 Task: Start in the project UpwardTech the sprint 'Feature Fling', with a duration of 1 week.
Action: Mouse moved to (222, 229)
Screenshot: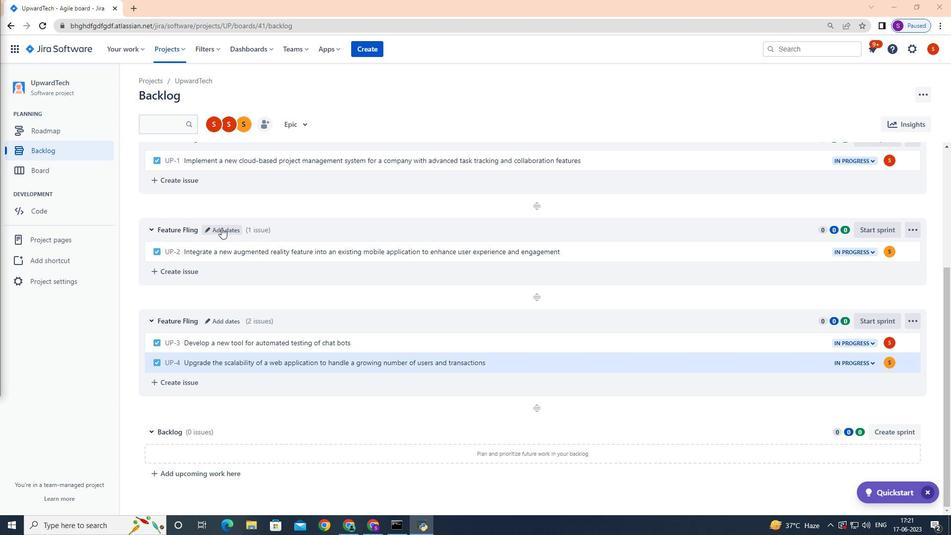 
Action: Mouse pressed left at (222, 229)
Screenshot: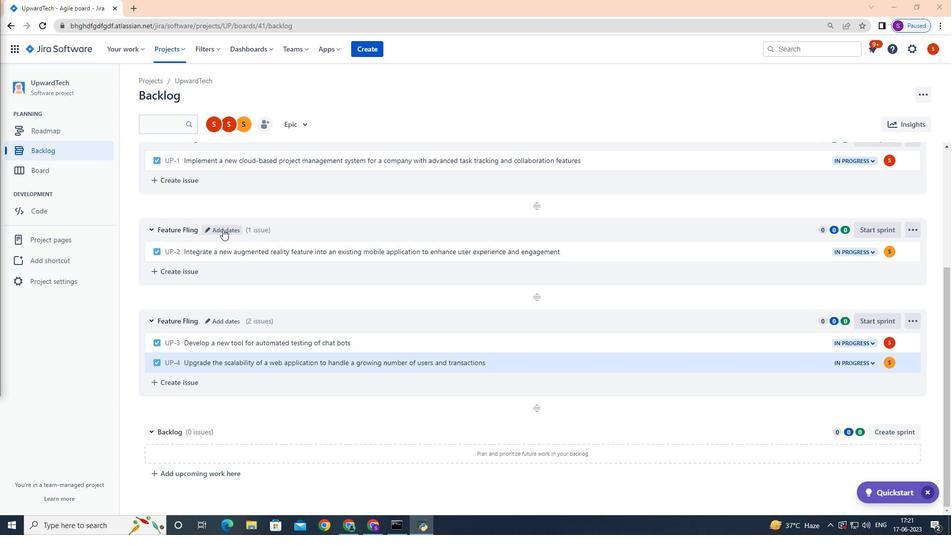
Action: Mouse moved to (451, 156)
Screenshot: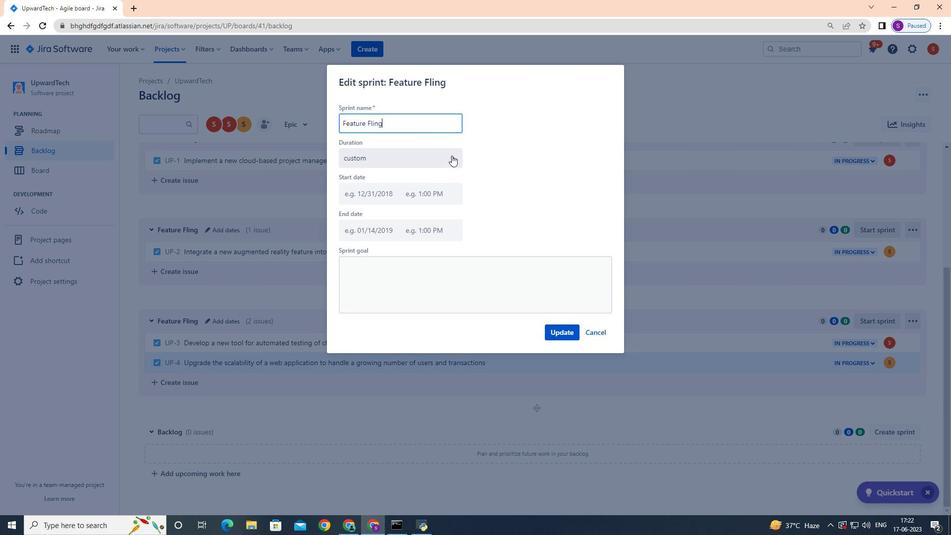 
Action: Mouse pressed left at (451, 156)
Screenshot: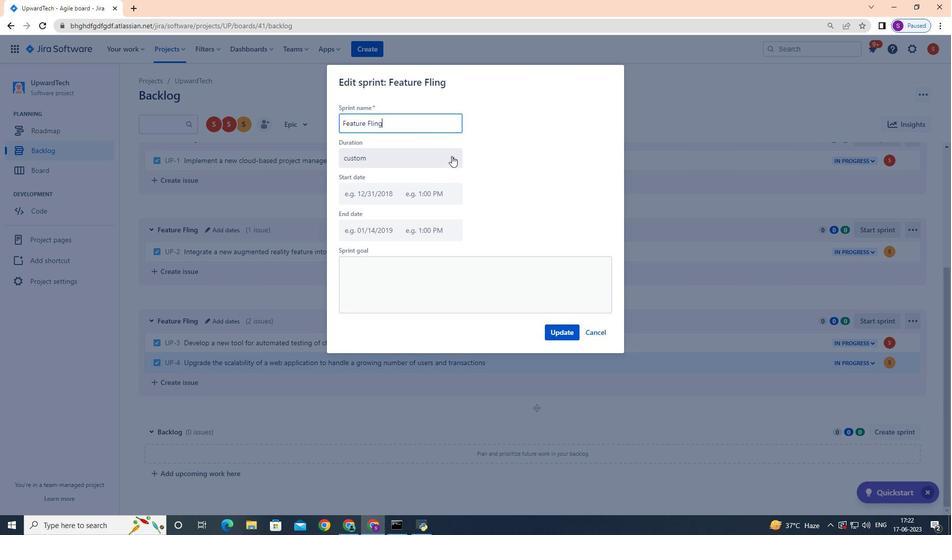 
Action: Mouse moved to (417, 187)
Screenshot: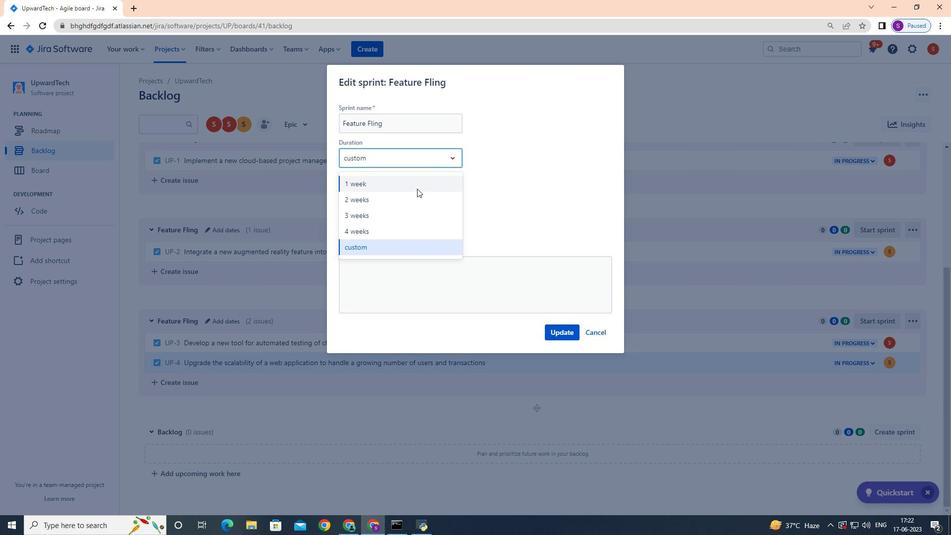 
Action: Mouse pressed left at (417, 187)
Screenshot: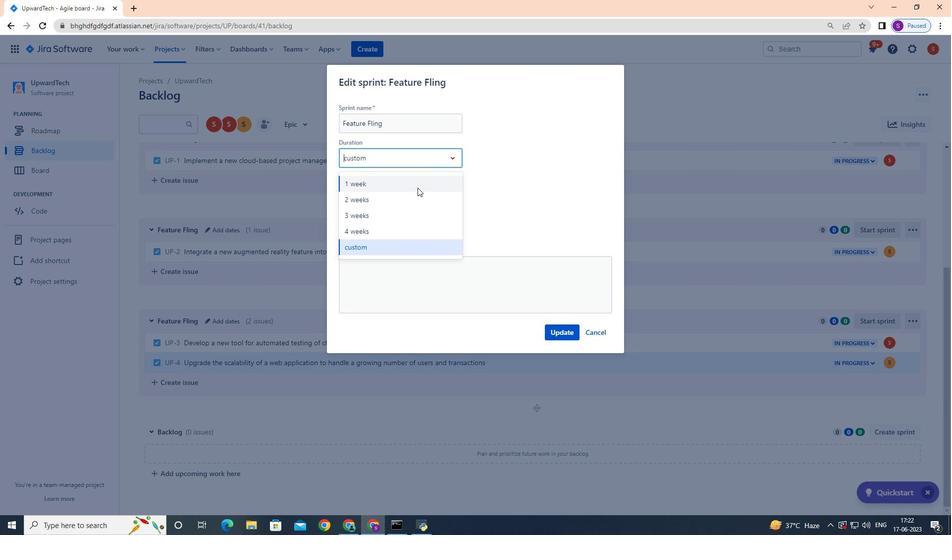 
Action: Mouse moved to (554, 327)
Screenshot: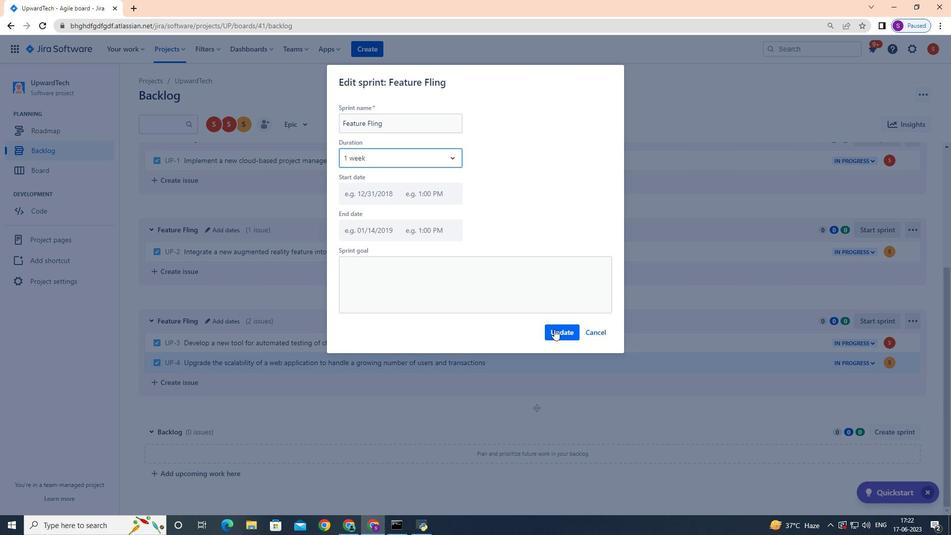
Action: Mouse pressed left at (554, 327)
Screenshot: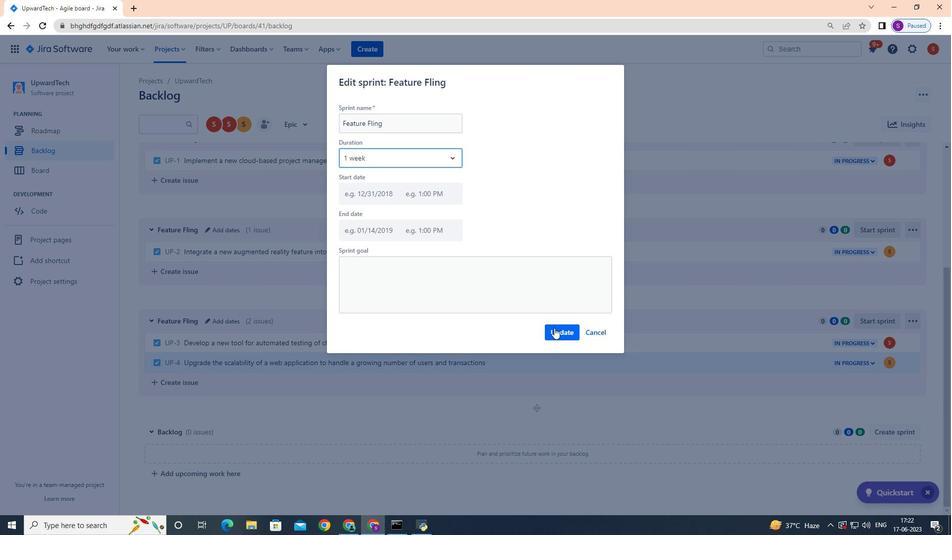 
Action: Mouse moved to (553, 328)
Screenshot: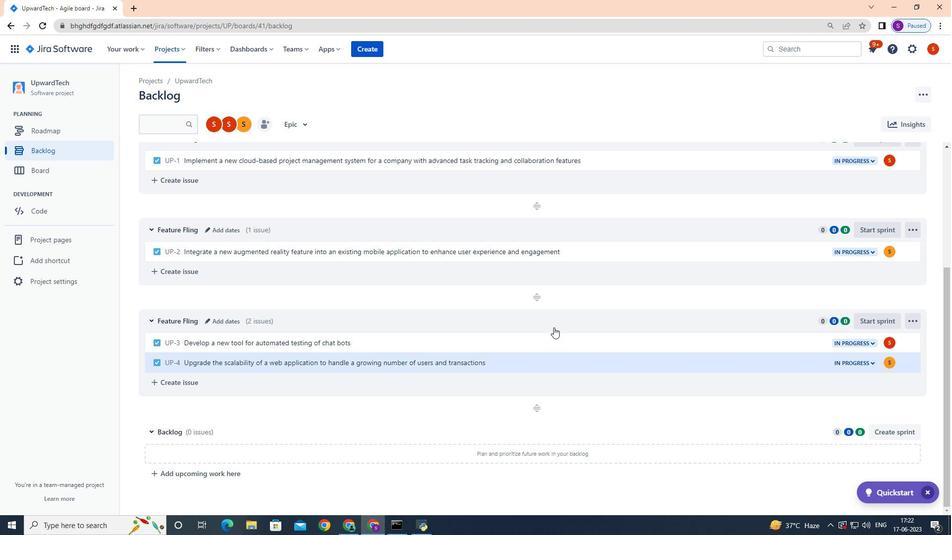 
